 Task: Create a task  Integrate website with customer relationship management (CRM) systems , assign it to team member softage.2@softage.net in the project AgileMatrix and update the status of the task to  On Track  , set the priority of the task to High
Action: Mouse moved to (64, 47)
Screenshot: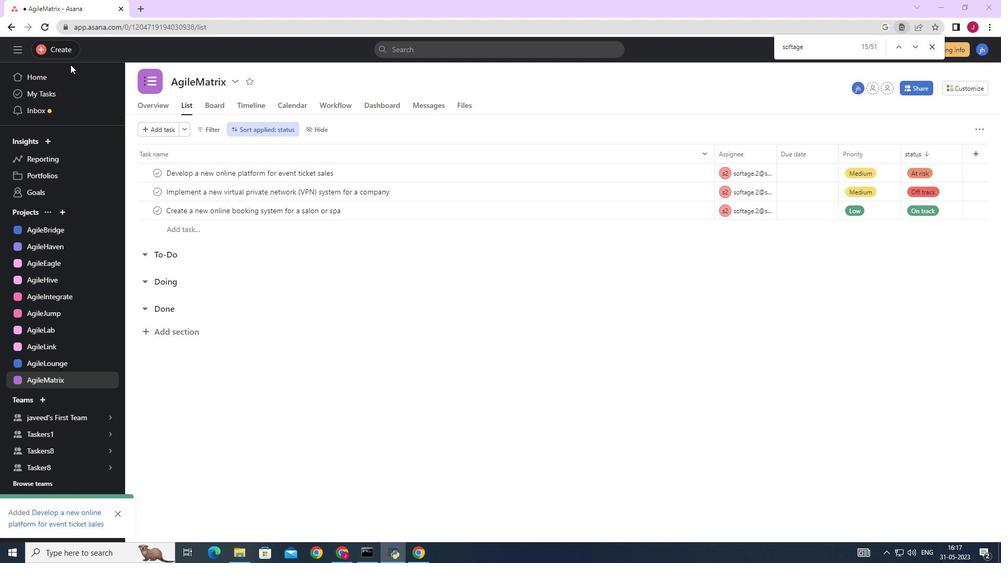 
Action: Mouse pressed left at (64, 47)
Screenshot: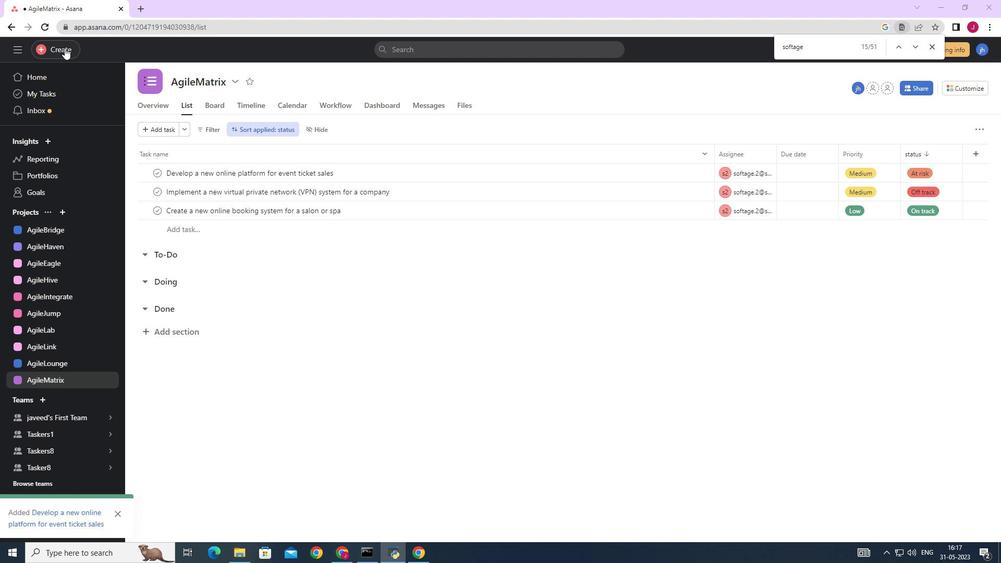 
Action: Mouse moved to (145, 52)
Screenshot: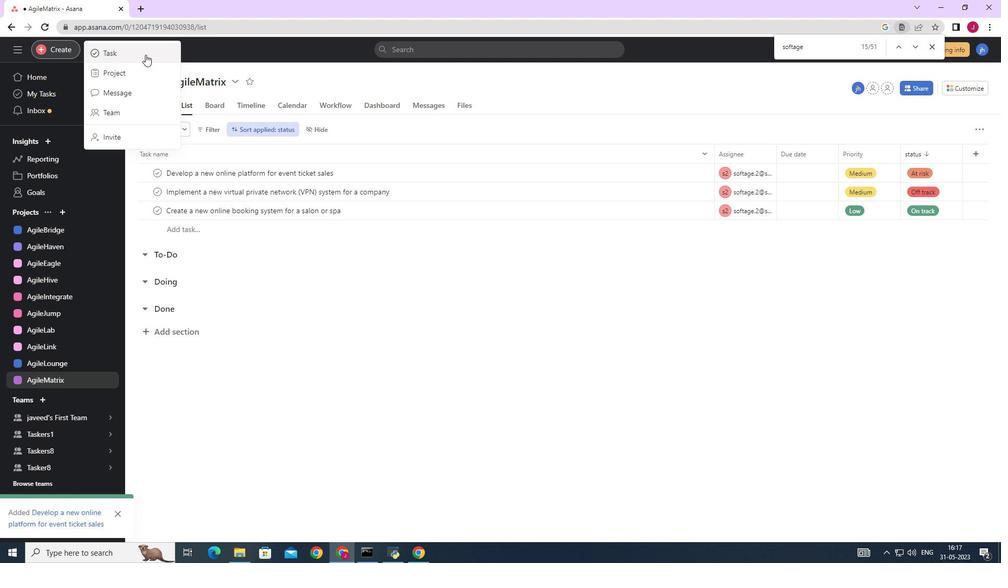 
Action: Mouse pressed left at (145, 52)
Screenshot: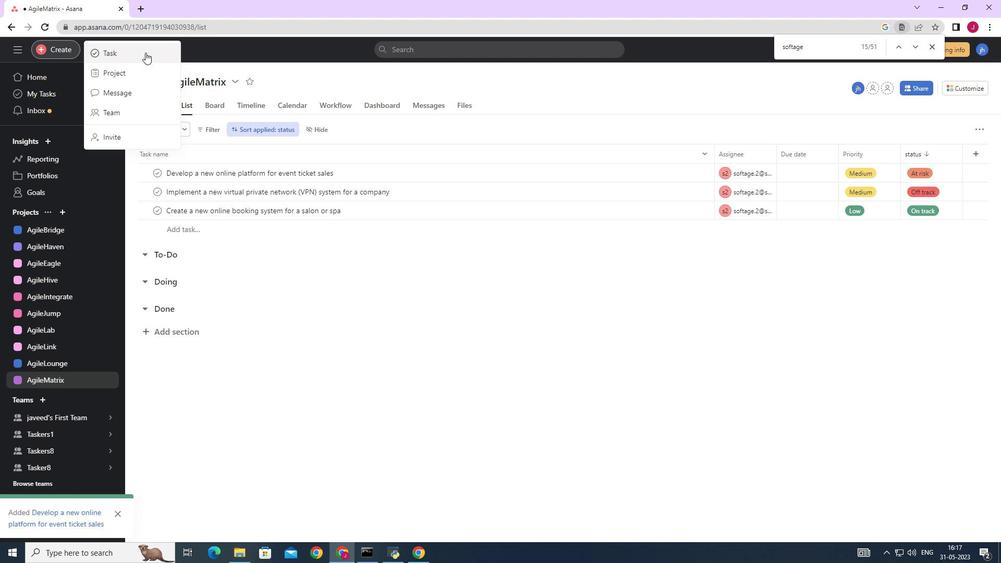 
Action: Mouse moved to (814, 343)
Screenshot: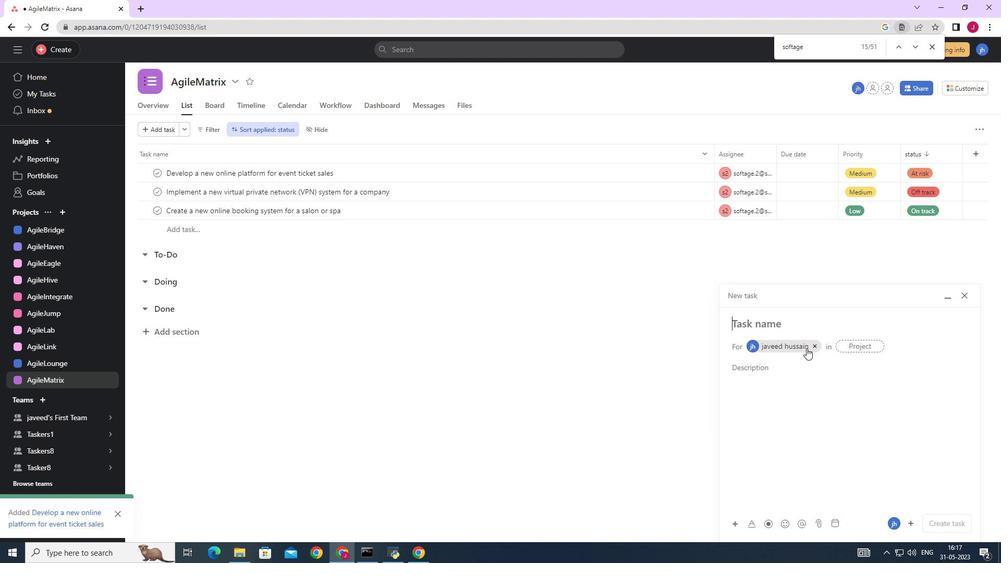 
Action: Mouse pressed left at (814, 343)
Screenshot: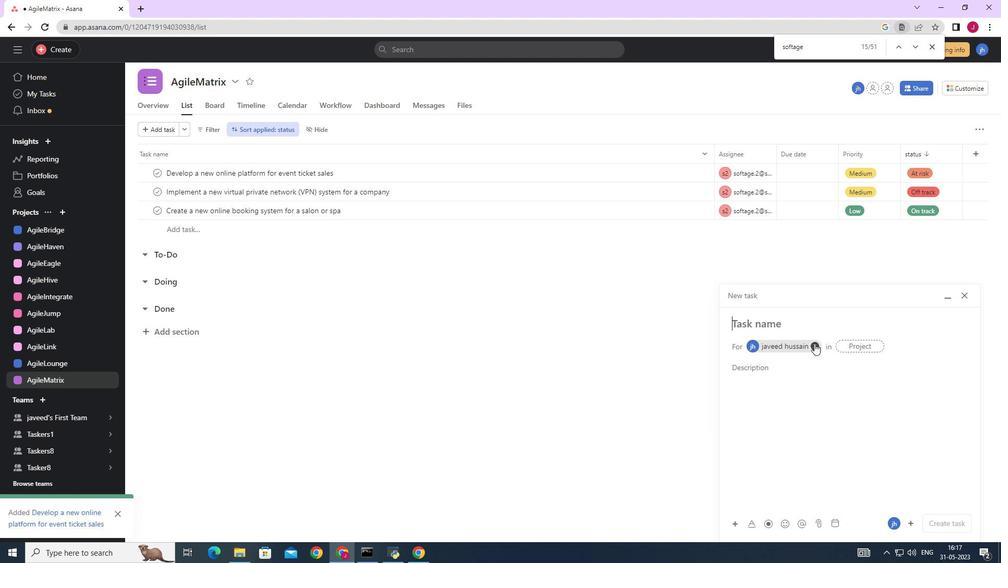 
Action: Mouse moved to (761, 323)
Screenshot: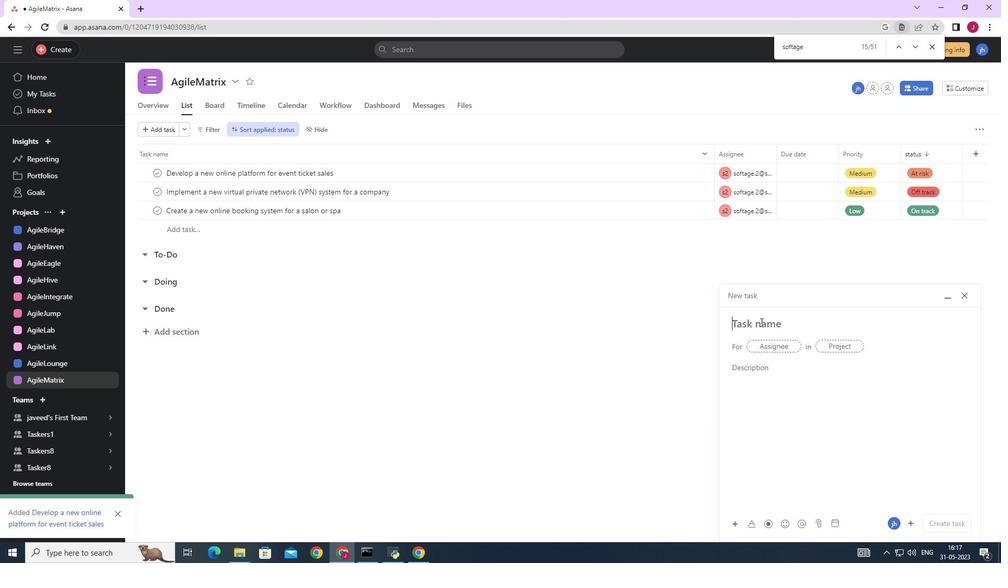 
Action: Mouse pressed left at (761, 323)
Screenshot: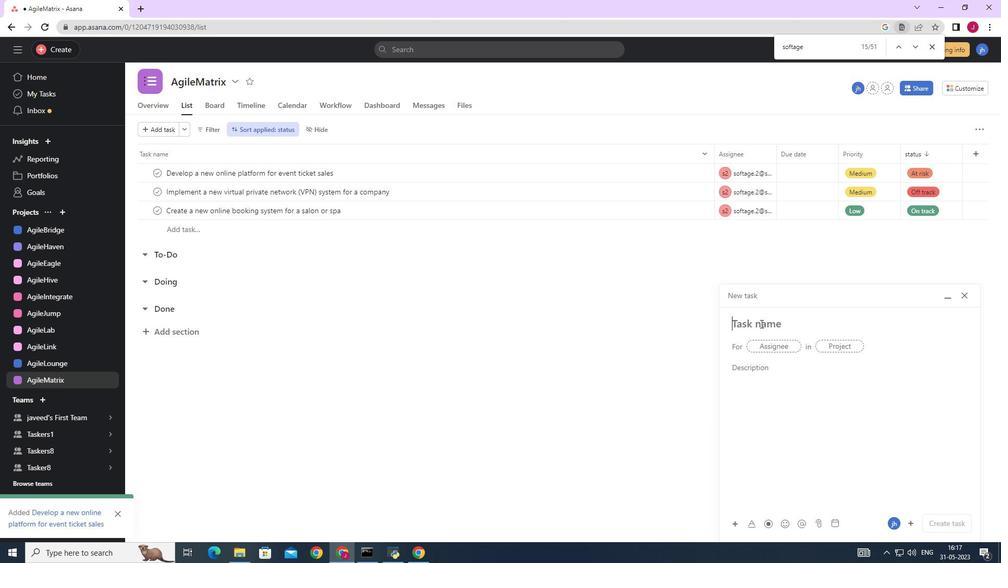 
Action: Key pressed <Key.caps_lock>I<Key.caps_lock>ntegrate<Key.space>website<Key.space>with<Key.space>customer<Key.space>relationship<Key.space>management<Key.space><Key.shift_r><Key.shift_r><Key.shift_r>(<Key.space><Key.caps_lock>CRM<Key.shift_r>)<Key.space><Key.caps_lock>s<Key.caps_lock>Y<Key.backspace><Key.caps_lock>ystems
Screenshot: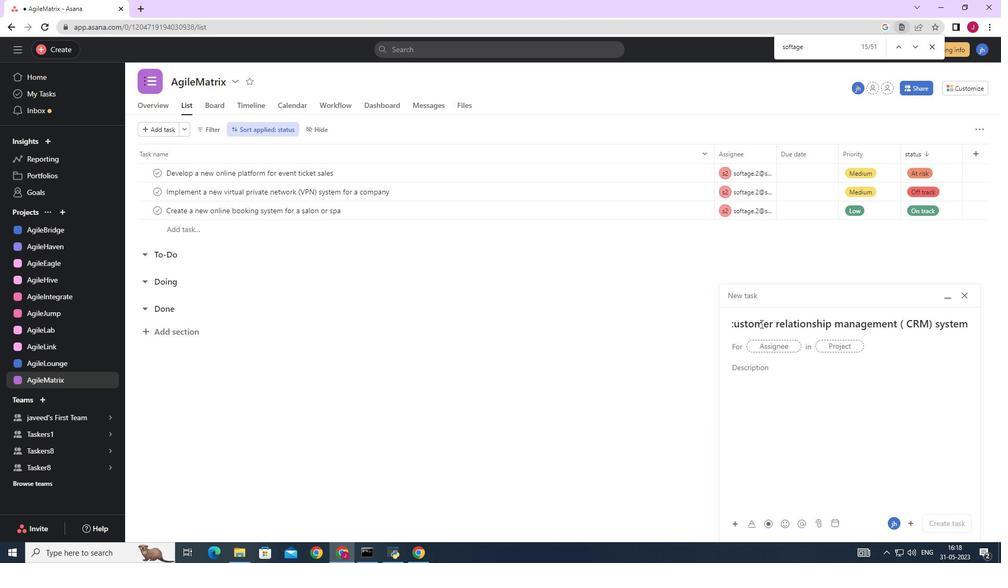
Action: Mouse moved to (757, 346)
Screenshot: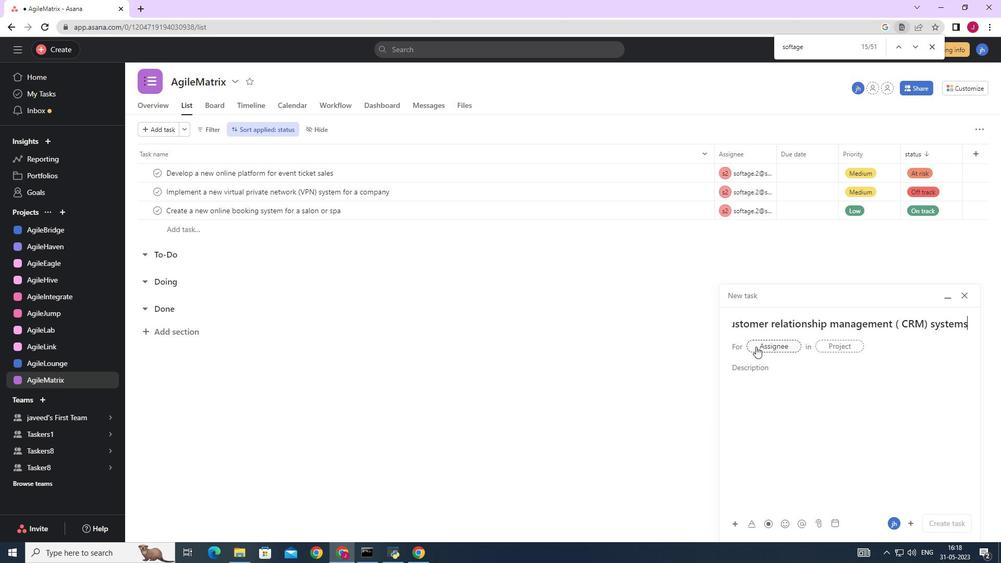 
Action: Mouse pressed left at (757, 346)
Screenshot: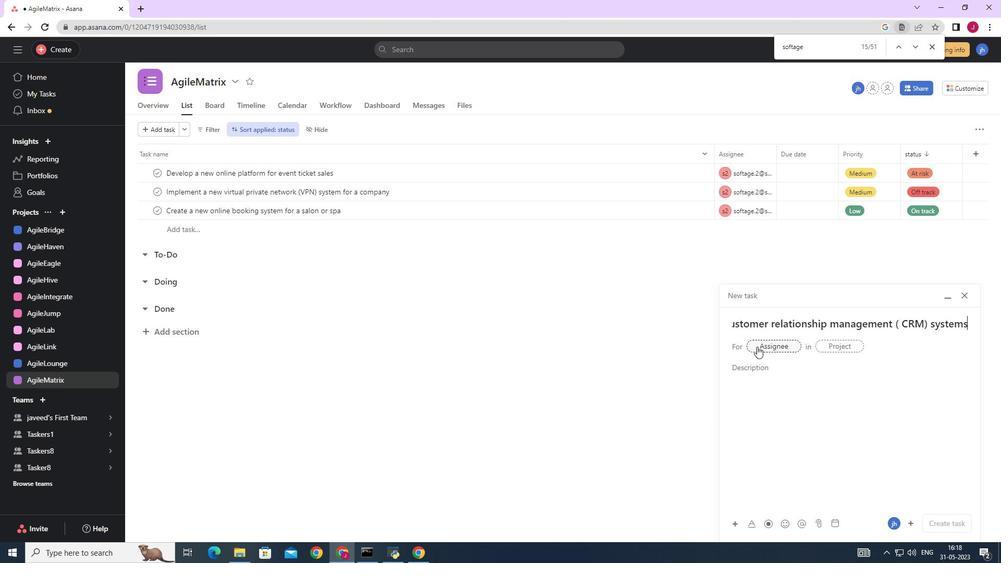 
Action: Key pressed softage.2
Screenshot: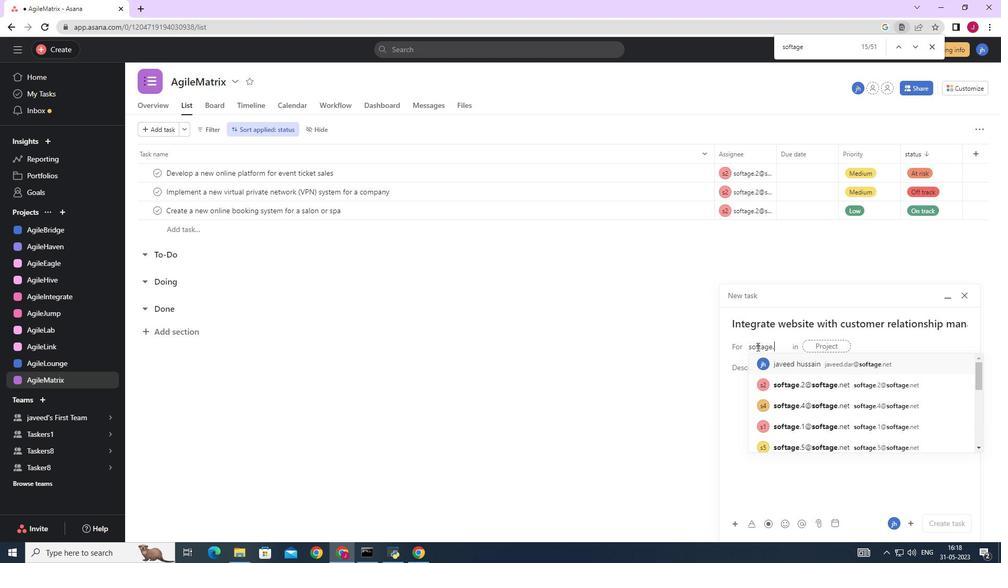 
Action: Mouse moved to (790, 363)
Screenshot: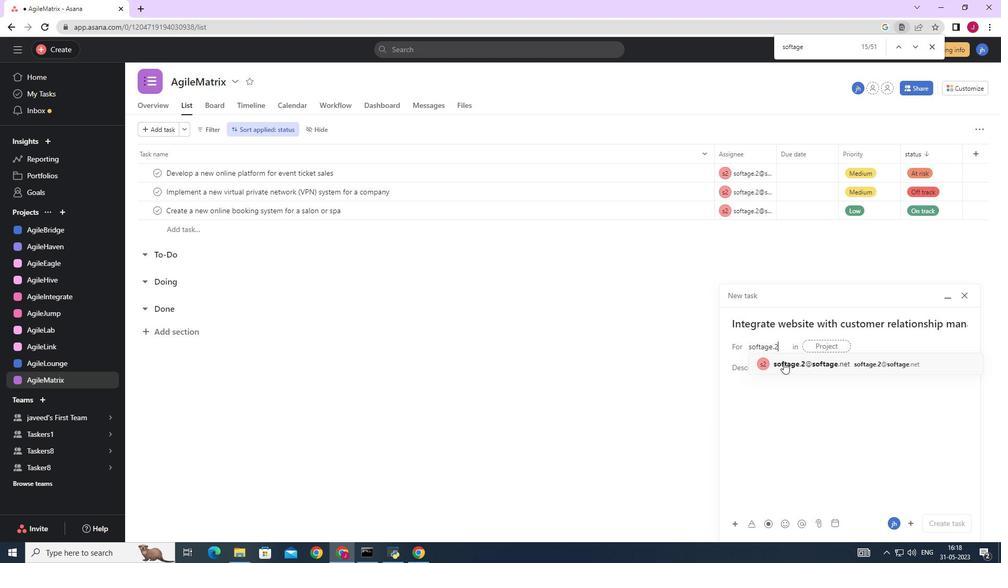 
Action: Mouse pressed left at (790, 363)
Screenshot: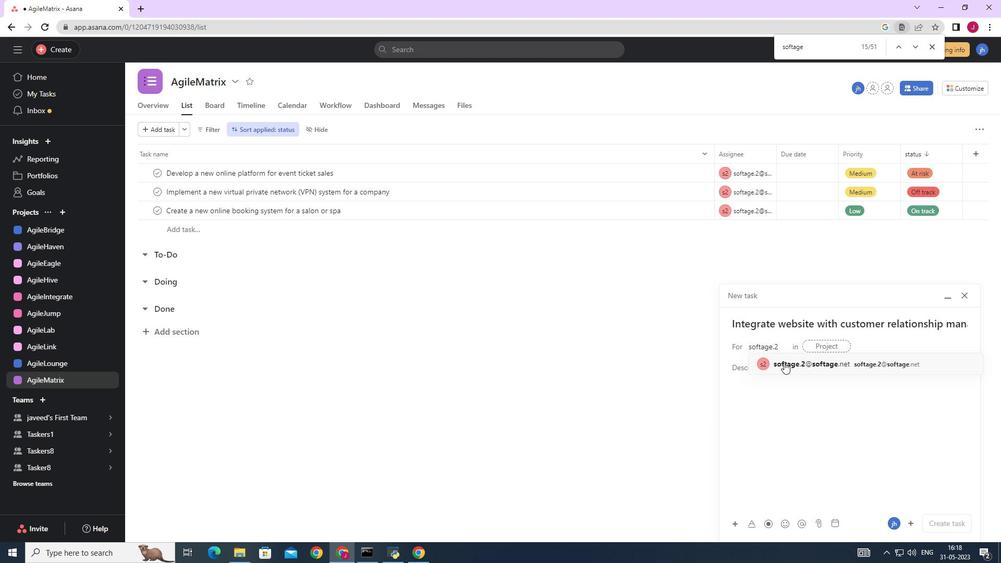 
Action: Mouse moved to (683, 365)
Screenshot: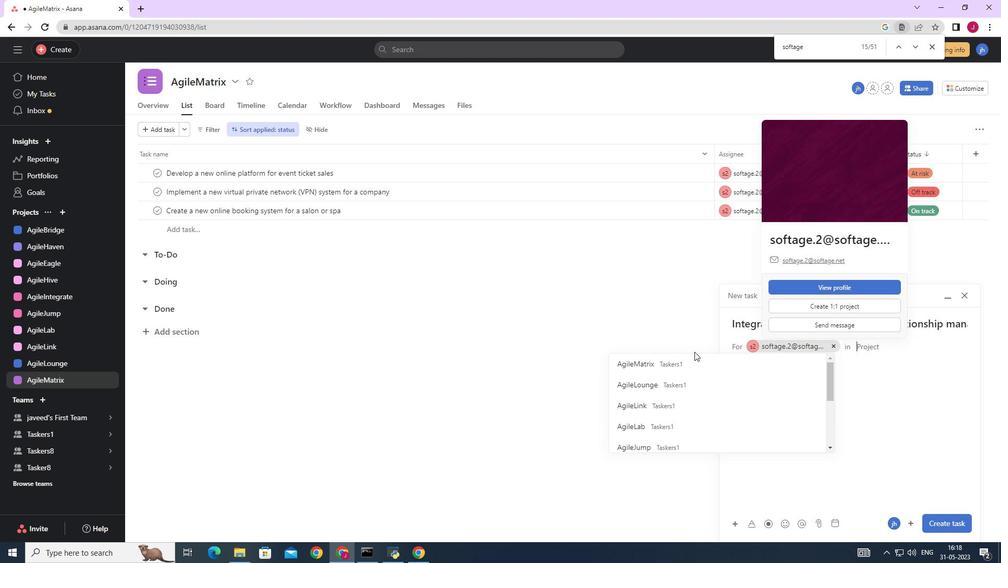 
Action: Mouse pressed left at (683, 365)
Screenshot: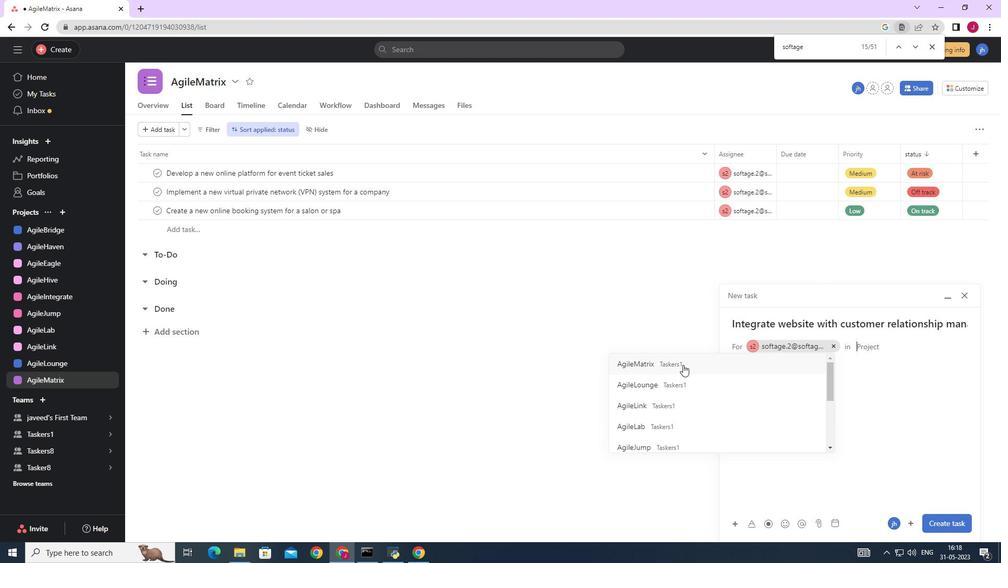 
Action: Mouse moved to (791, 374)
Screenshot: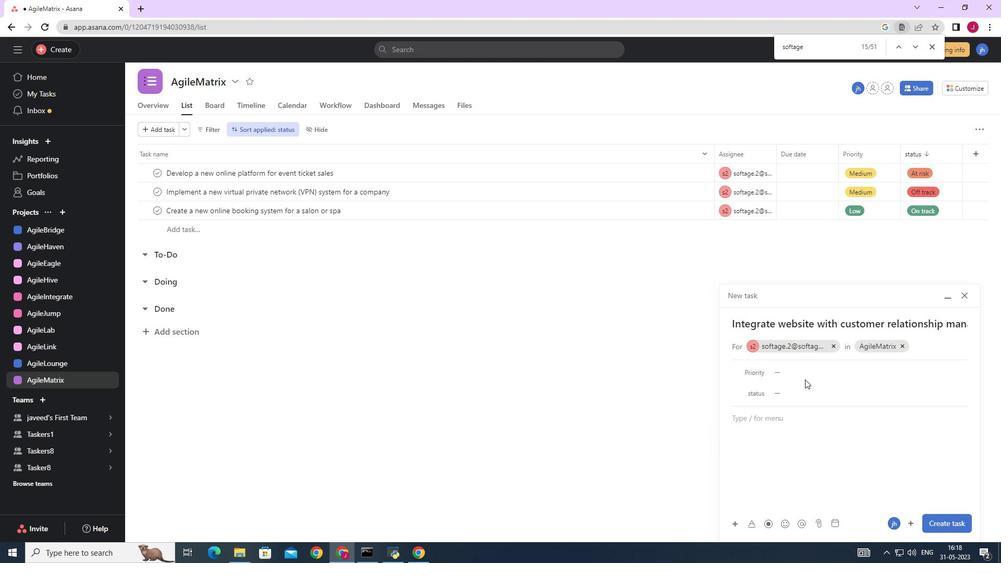 
Action: Mouse pressed left at (791, 374)
Screenshot: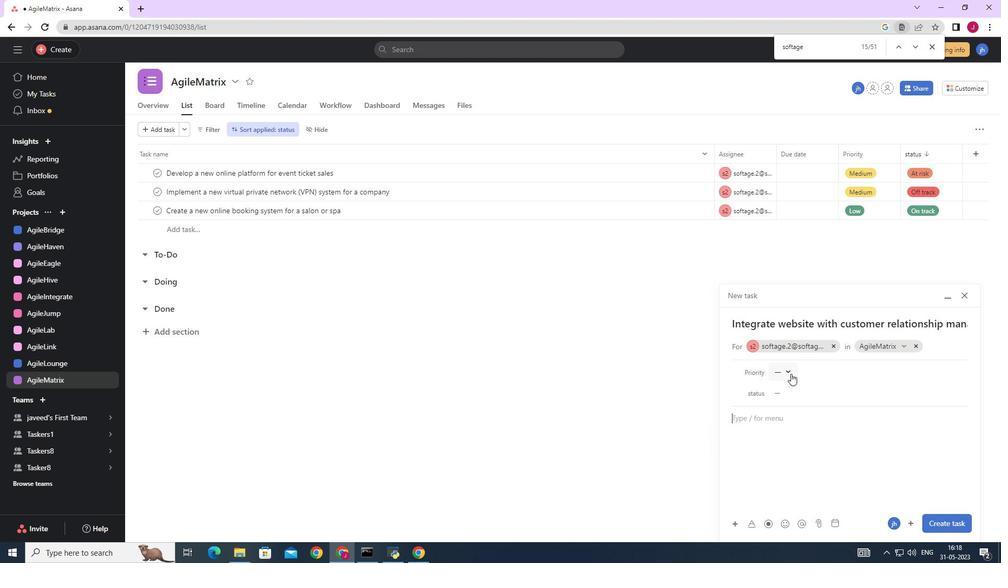 
Action: Mouse moved to (804, 406)
Screenshot: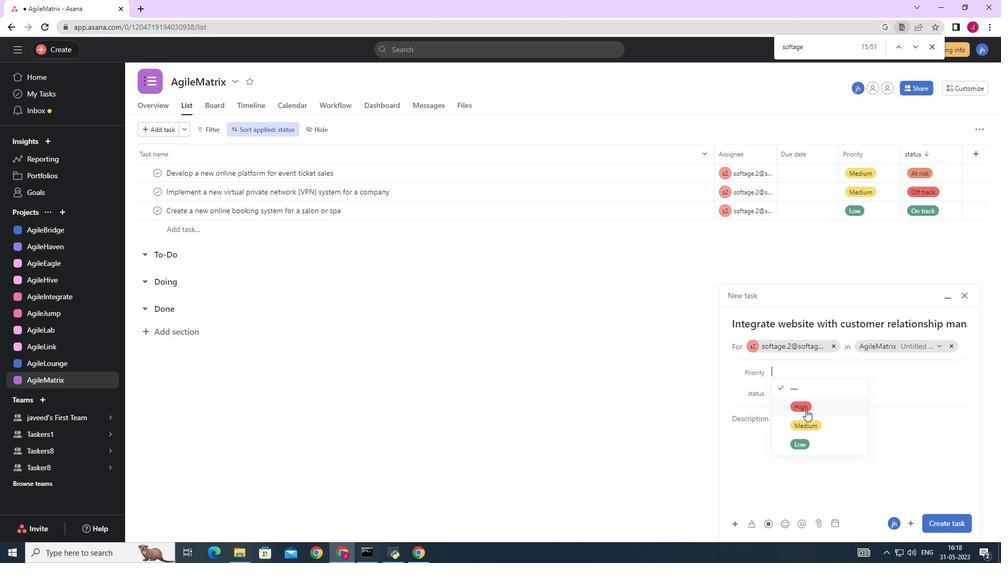 
Action: Mouse pressed left at (804, 406)
Screenshot: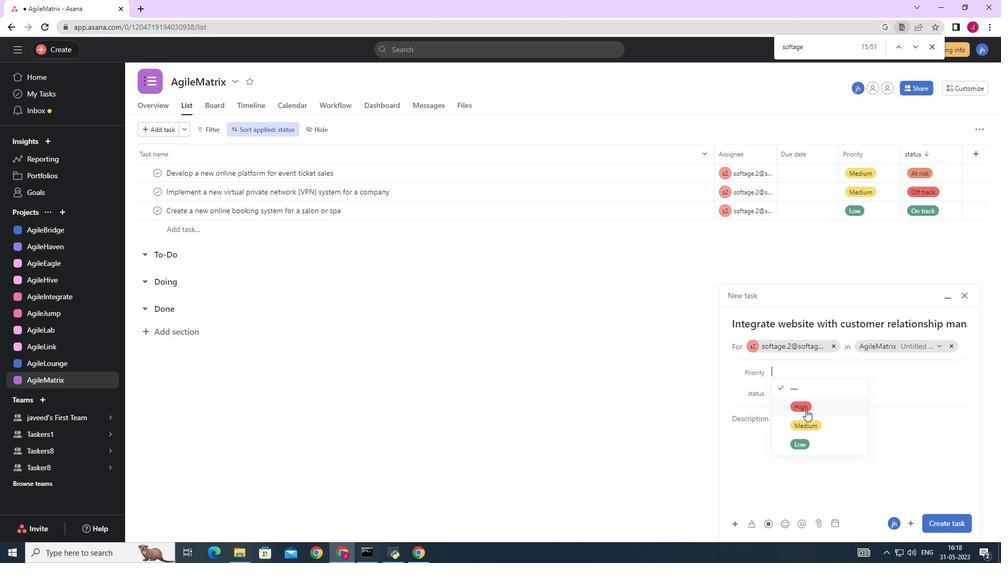 
Action: Mouse moved to (793, 387)
Screenshot: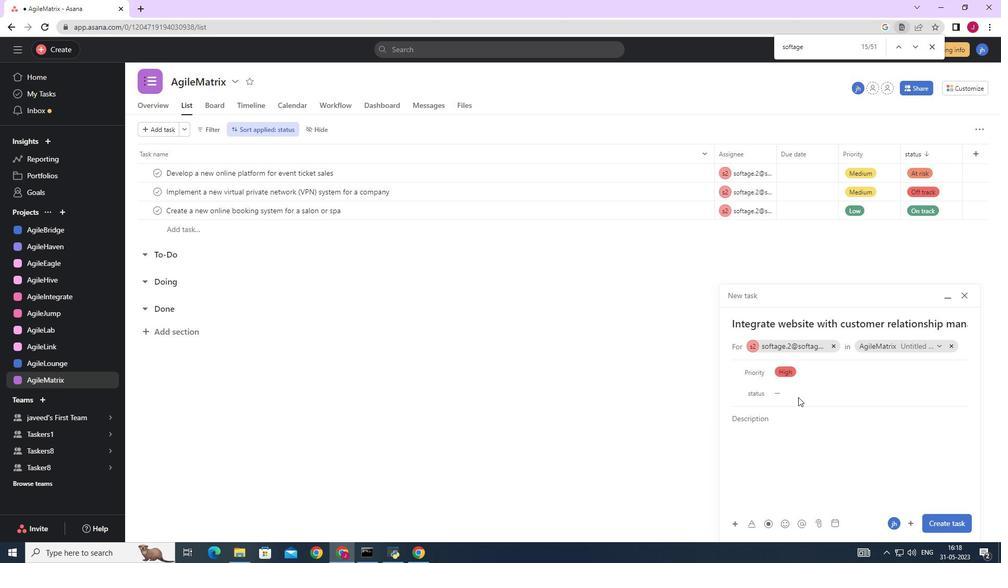 
Action: Mouse pressed left at (793, 387)
Screenshot: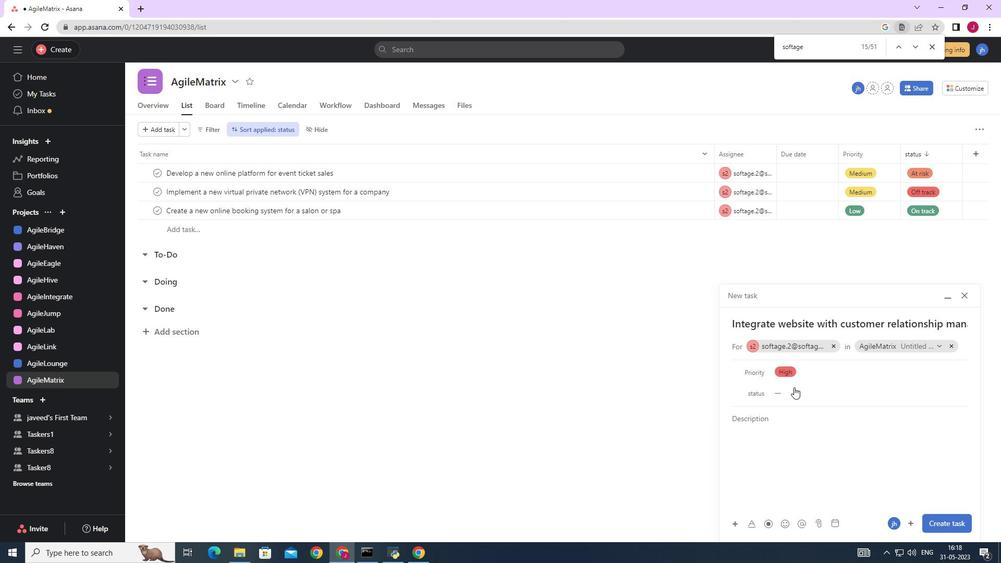 
Action: Mouse moved to (806, 426)
Screenshot: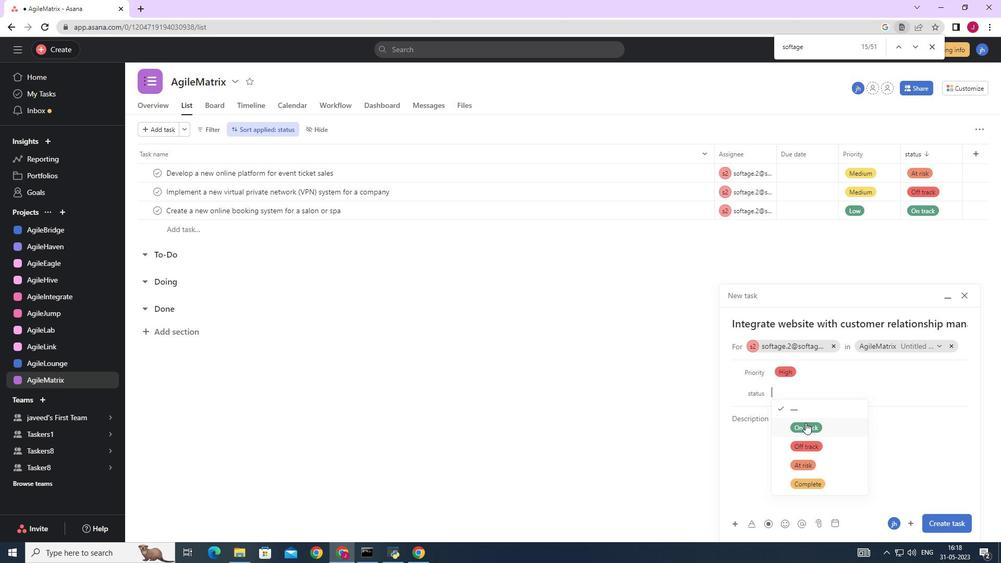 
Action: Mouse pressed left at (806, 426)
Screenshot: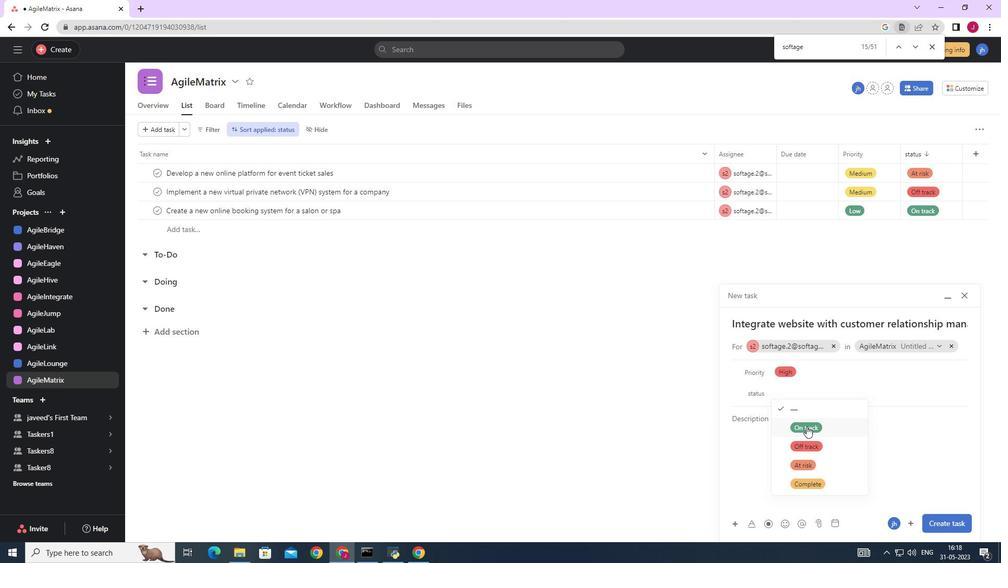 
Action: Mouse moved to (950, 520)
Screenshot: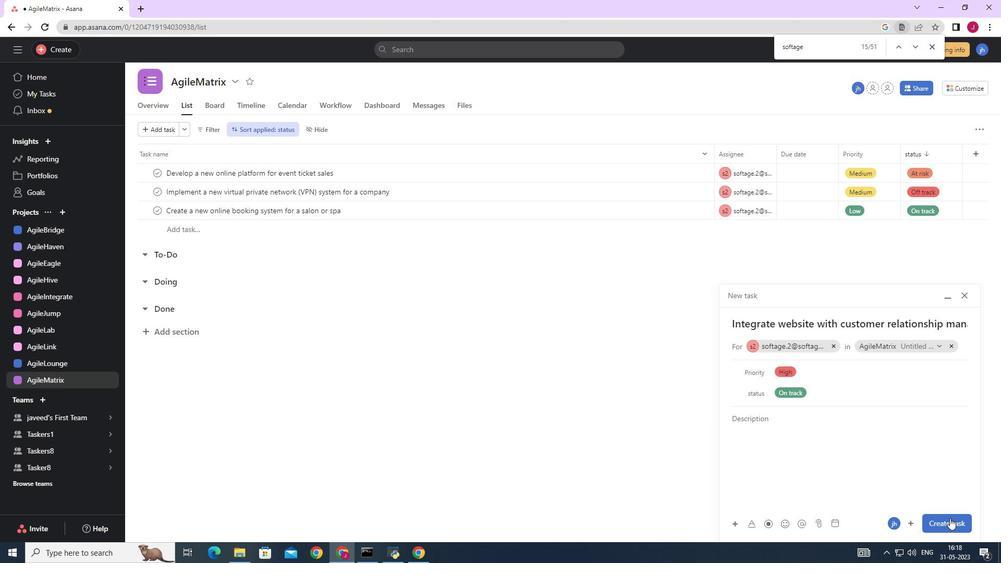 
Action: Mouse pressed left at (950, 520)
Screenshot: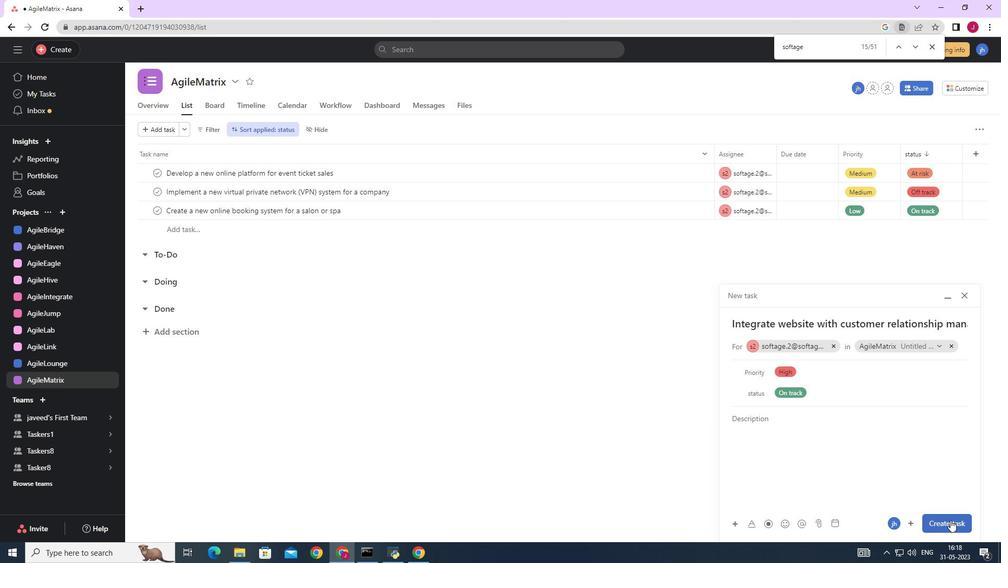 
Action: Mouse moved to (741, 426)
Screenshot: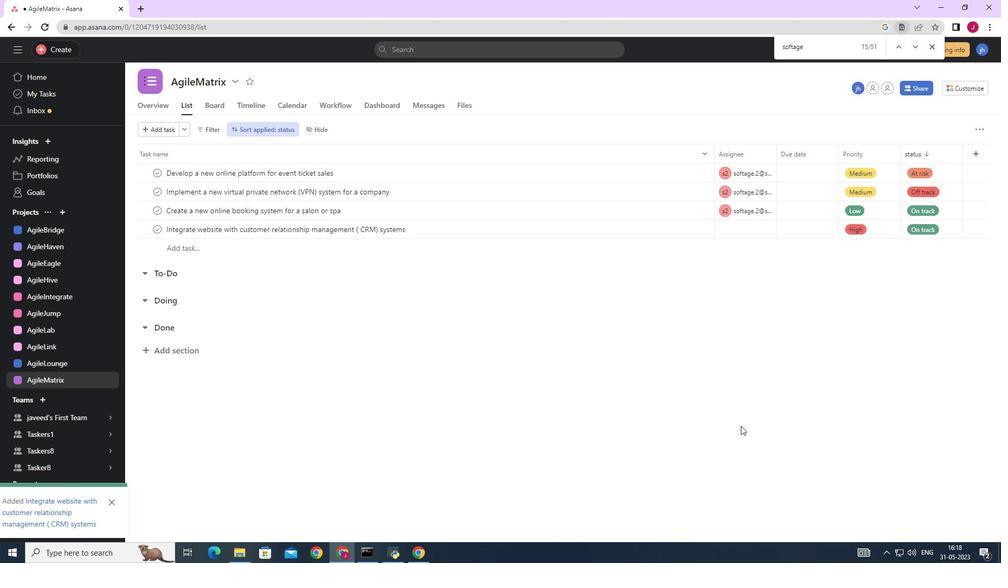 
